 Task: Convert a batch of video files from AVI to MOV format using VLC's batch conversion tool.
Action: Mouse moved to (123, 122)
Screenshot: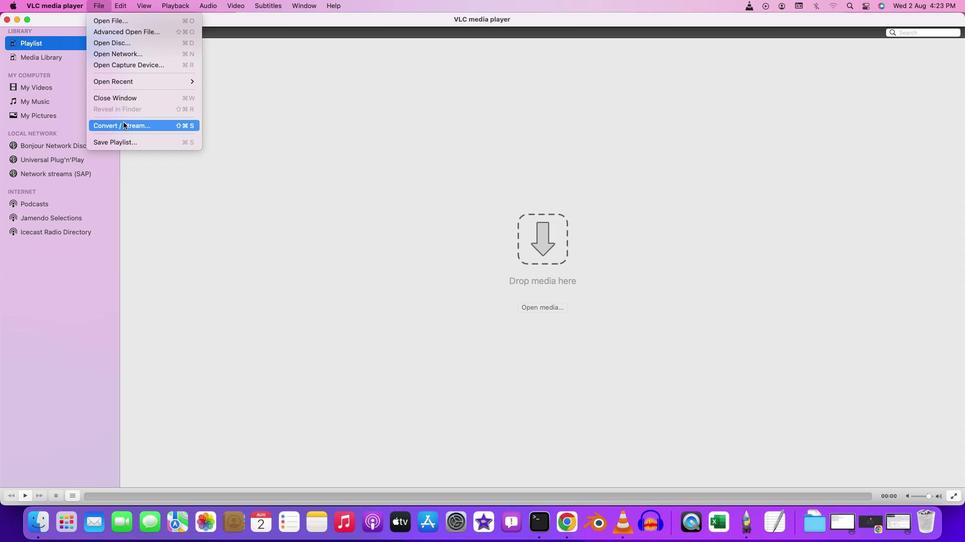 
Action: Mouse pressed left at (123, 122)
Screenshot: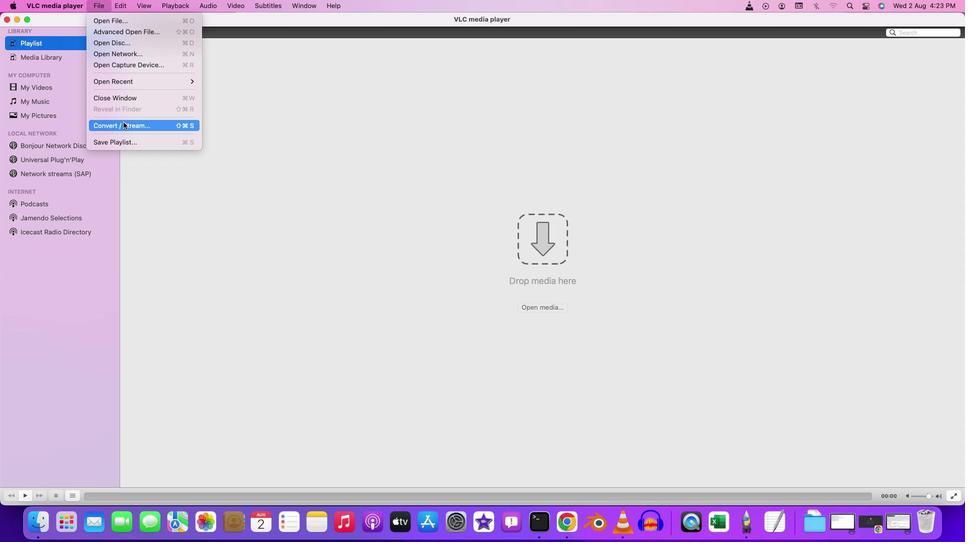 
Action: Mouse moved to (381, 342)
Screenshot: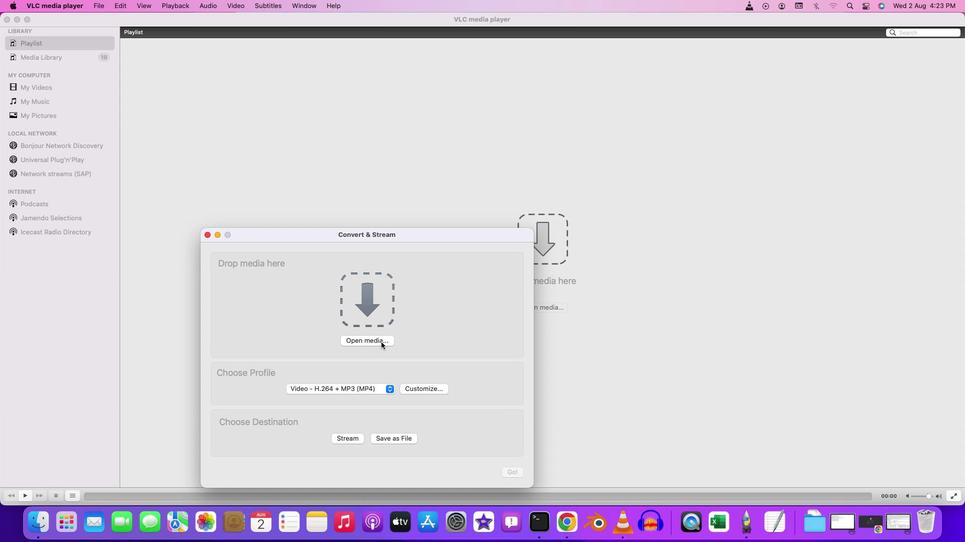 
Action: Mouse pressed left at (381, 342)
Screenshot: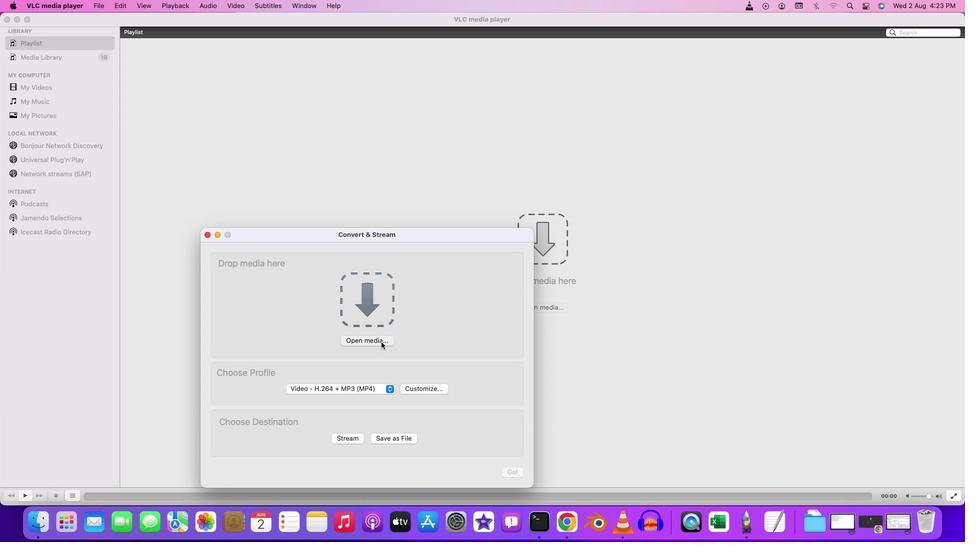 
Action: Mouse moved to (201, 326)
Screenshot: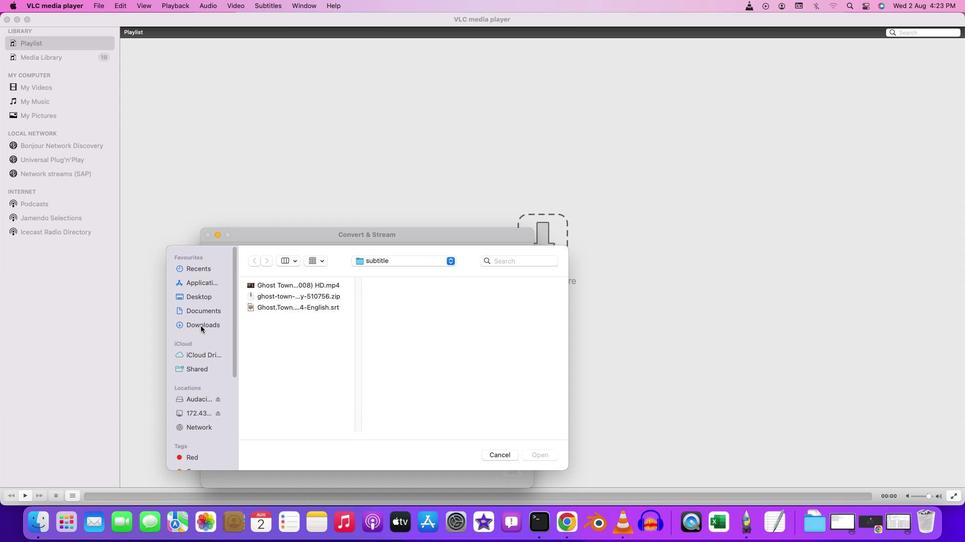 
Action: Mouse pressed left at (201, 326)
Screenshot: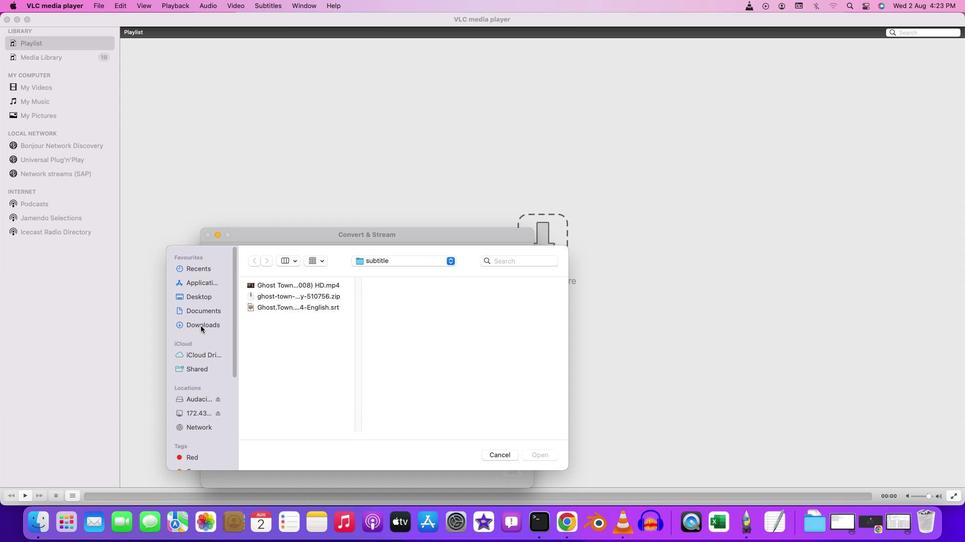 
Action: Mouse moved to (203, 298)
Screenshot: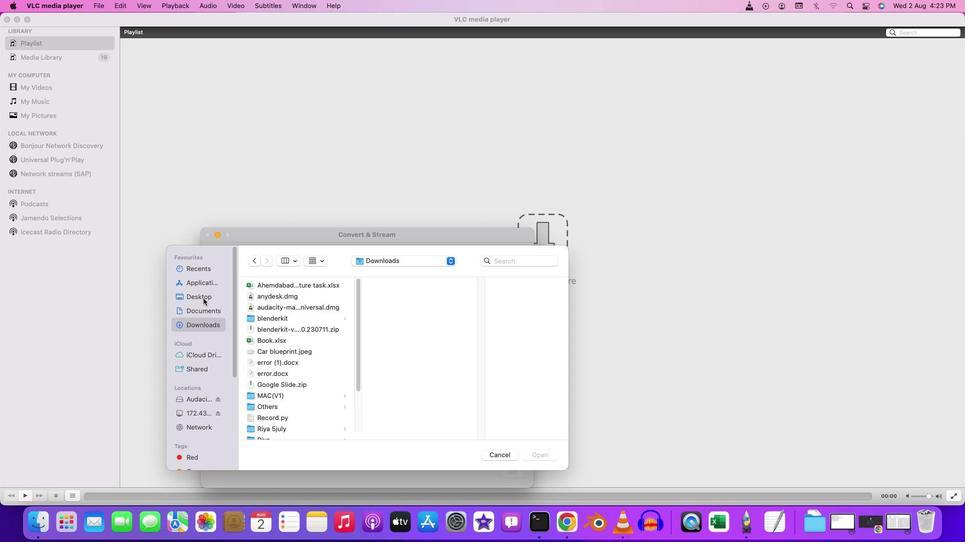 
Action: Mouse pressed left at (203, 298)
Screenshot: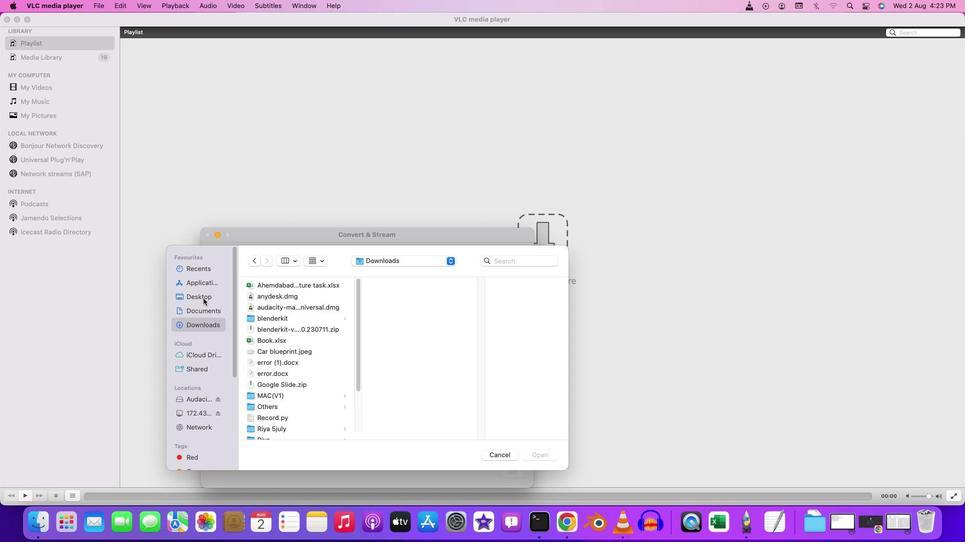 
Action: Mouse moved to (277, 325)
Screenshot: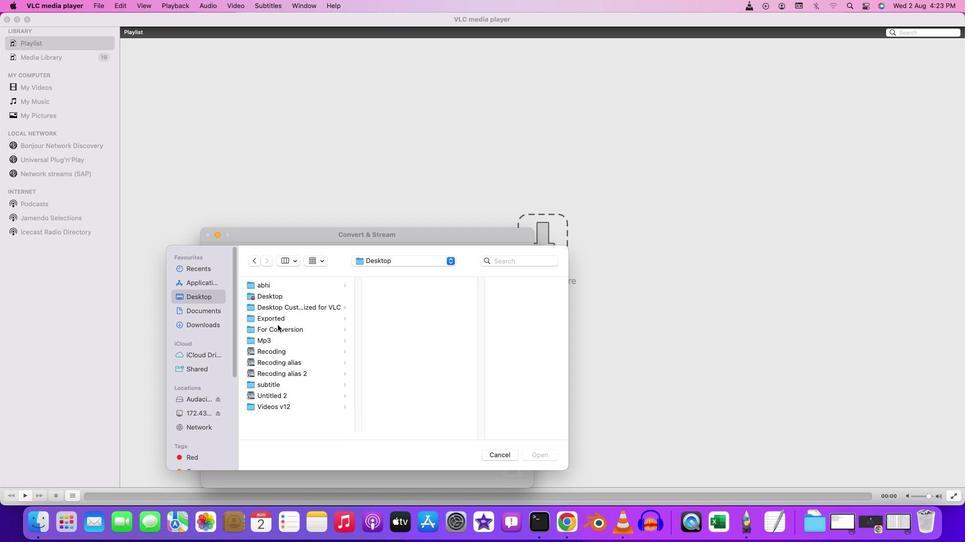 
Action: Mouse pressed left at (277, 325)
Screenshot: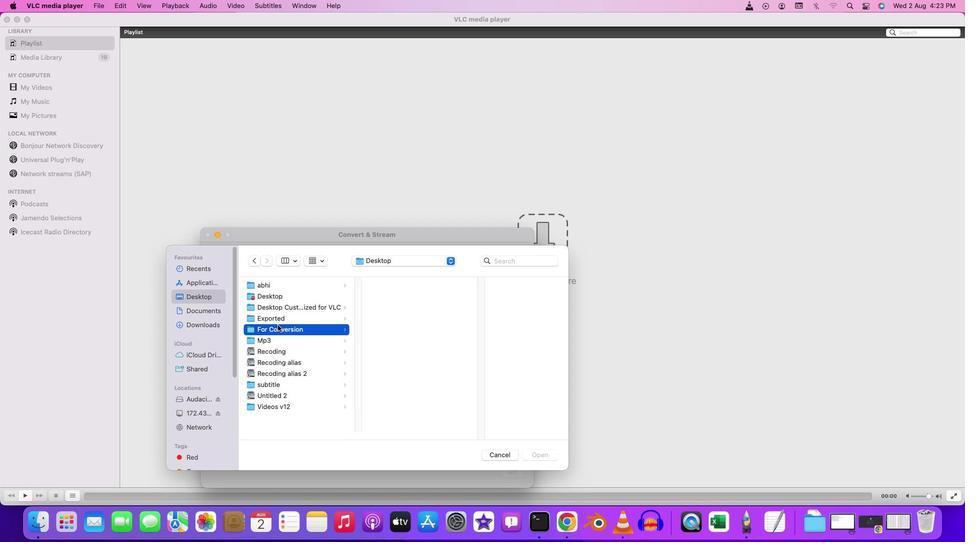 
Action: Mouse moved to (280, 331)
Screenshot: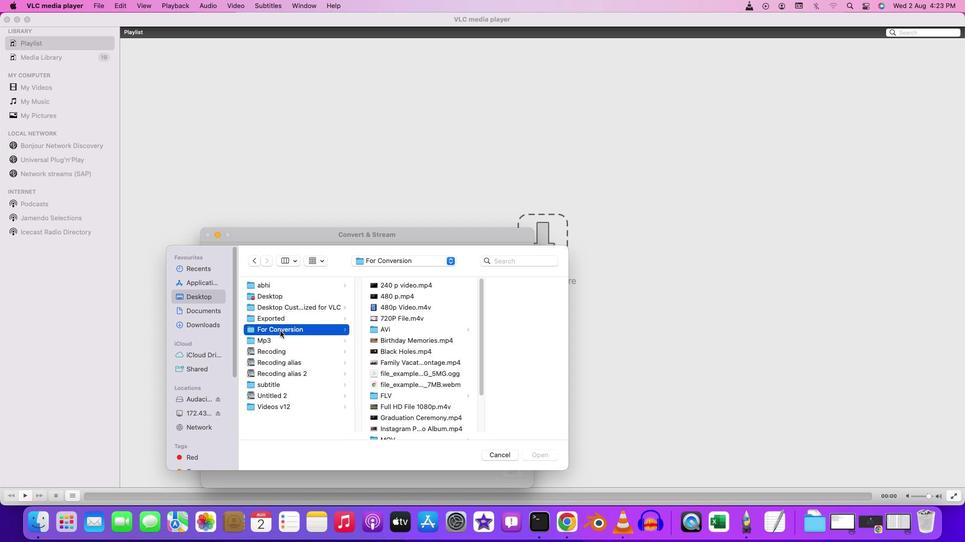
Action: Mouse pressed left at (280, 331)
Screenshot: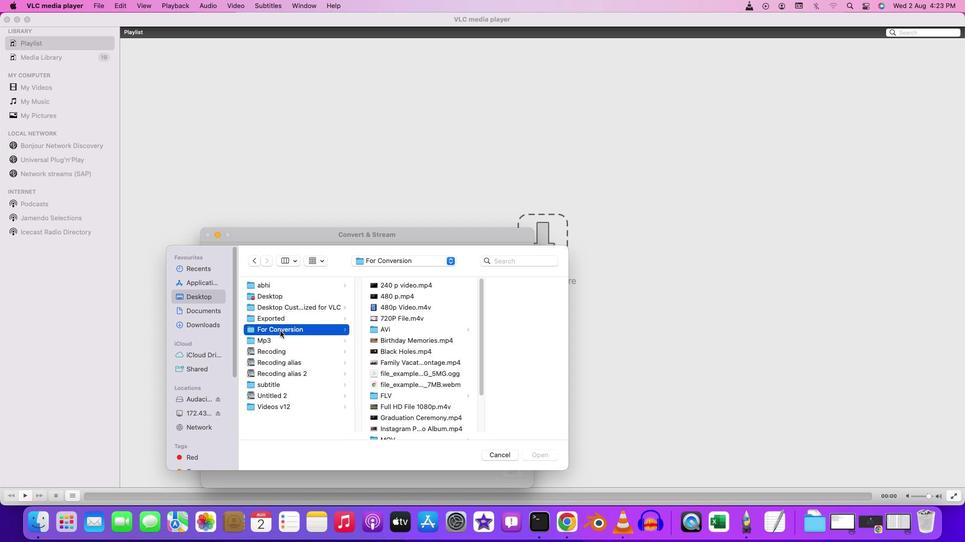 
Action: Mouse pressed left at (280, 331)
Screenshot: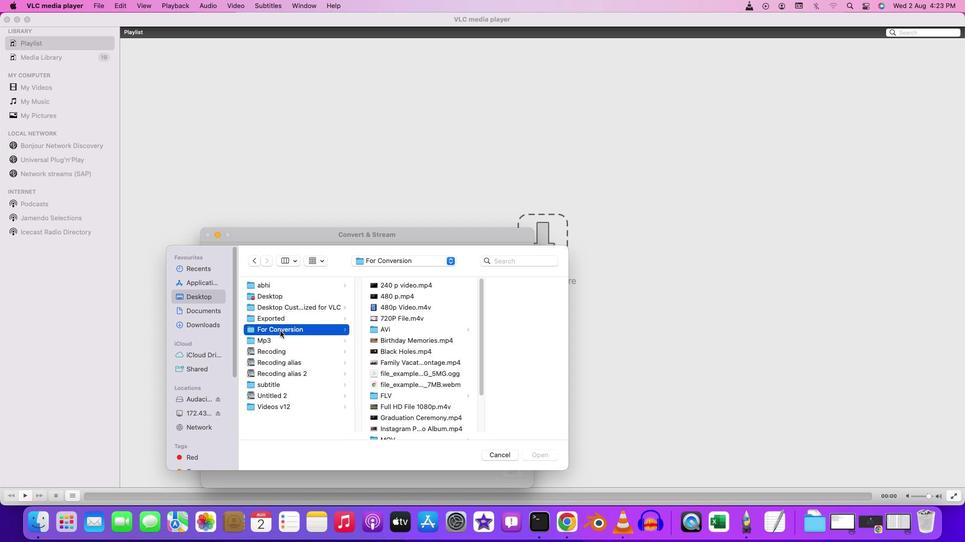 
Action: Mouse moved to (311, 330)
Screenshot: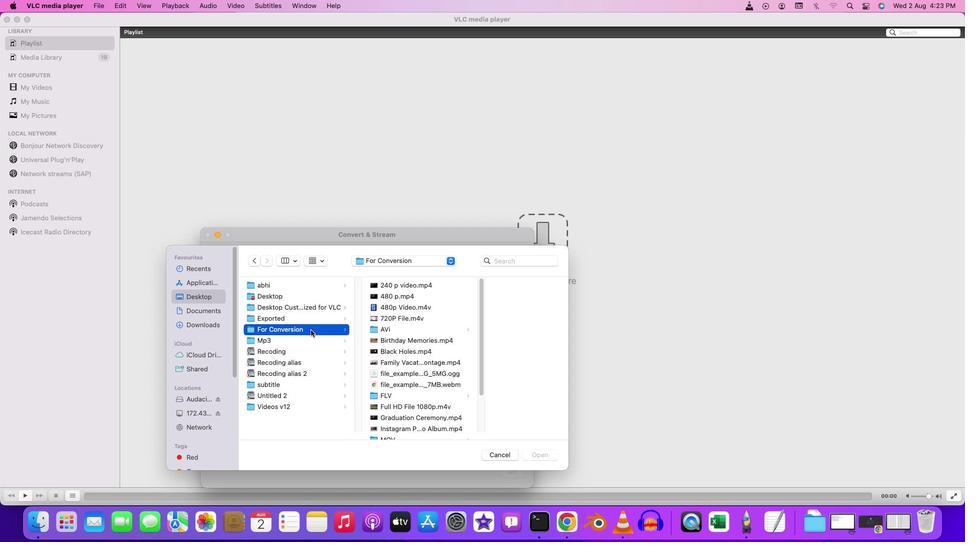 
Action: Mouse pressed left at (311, 330)
Screenshot: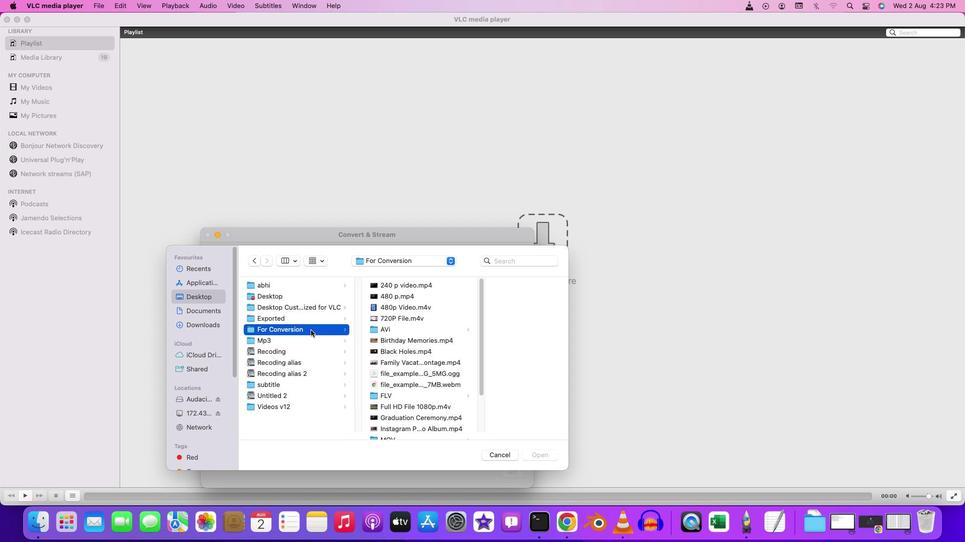
Action: Mouse pressed left at (311, 330)
Screenshot: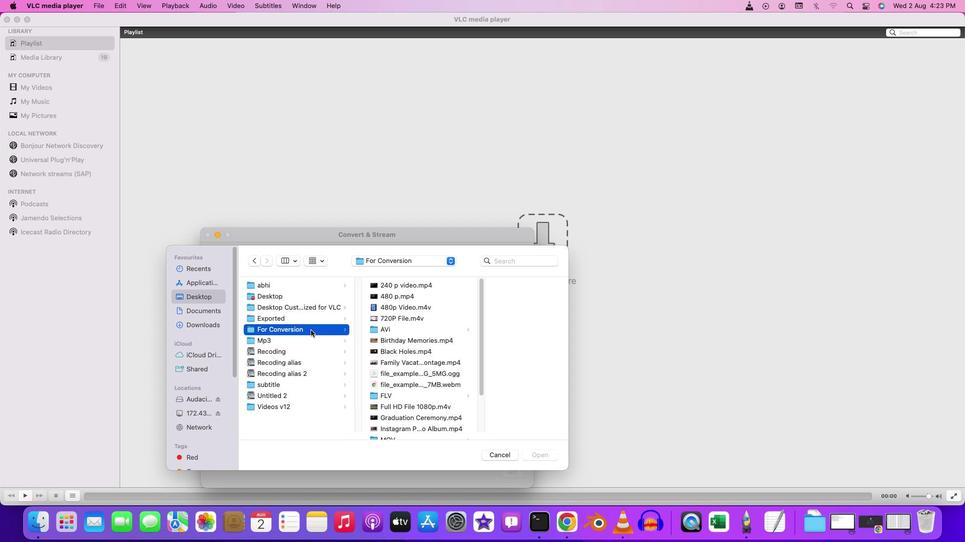 
Action: Mouse moved to (389, 330)
Screenshot: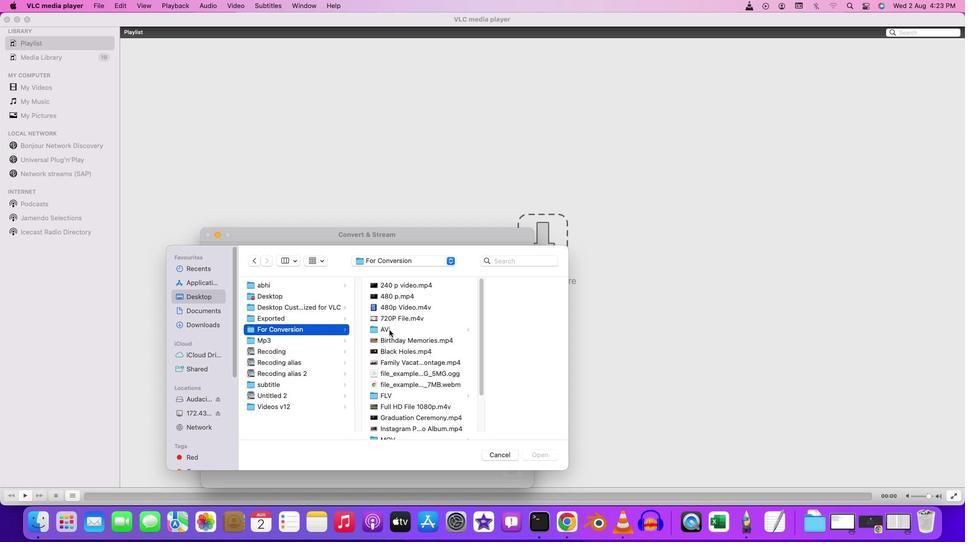 
Action: Mouse pressed left at (389, 330)
Screenshot: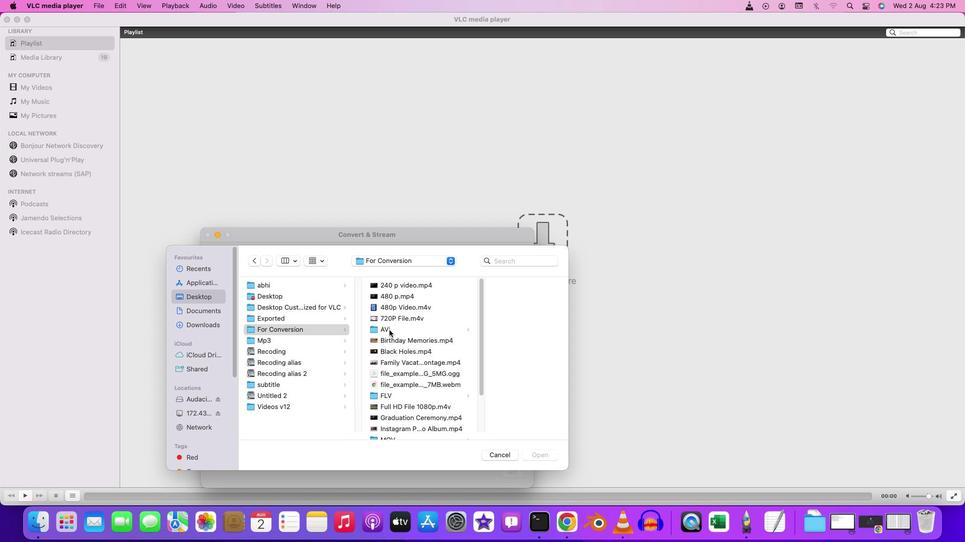 
Action: Mouse pressed left at (389, 330)
Screenshot: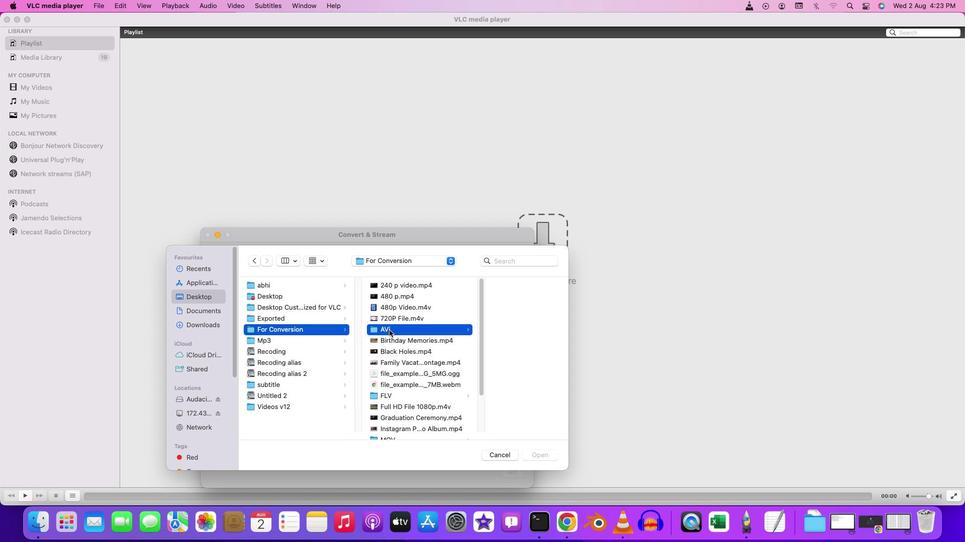 
Action: Mouse moved to (505, 286)
Screenshot: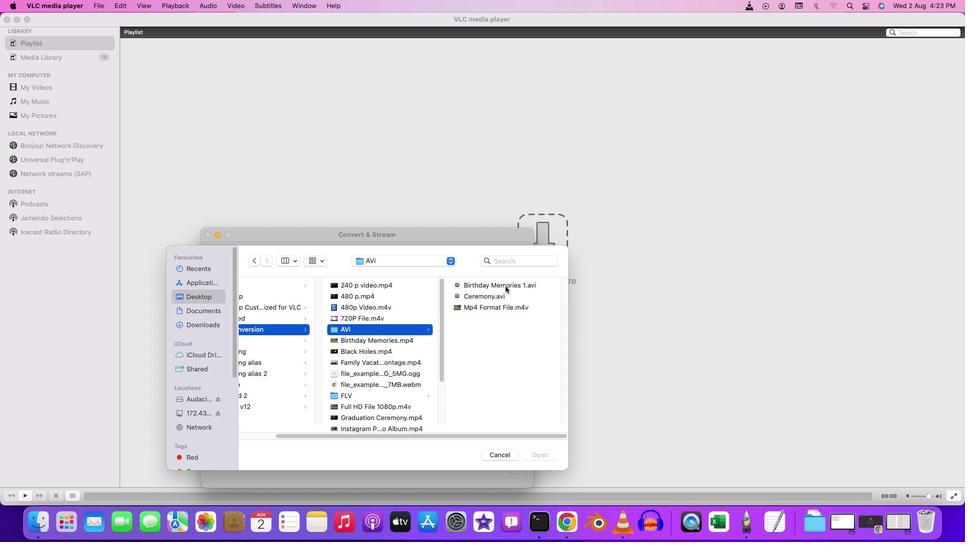
Action: Mouse pressed left at (505, 286)
Screenshot: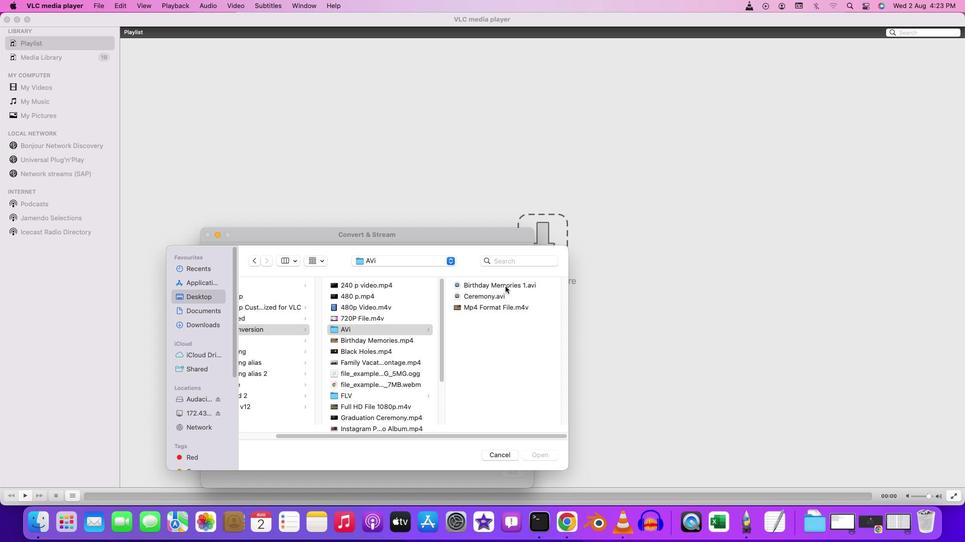 
Action: Mouse pressed left at (505, 286)
Screenshot: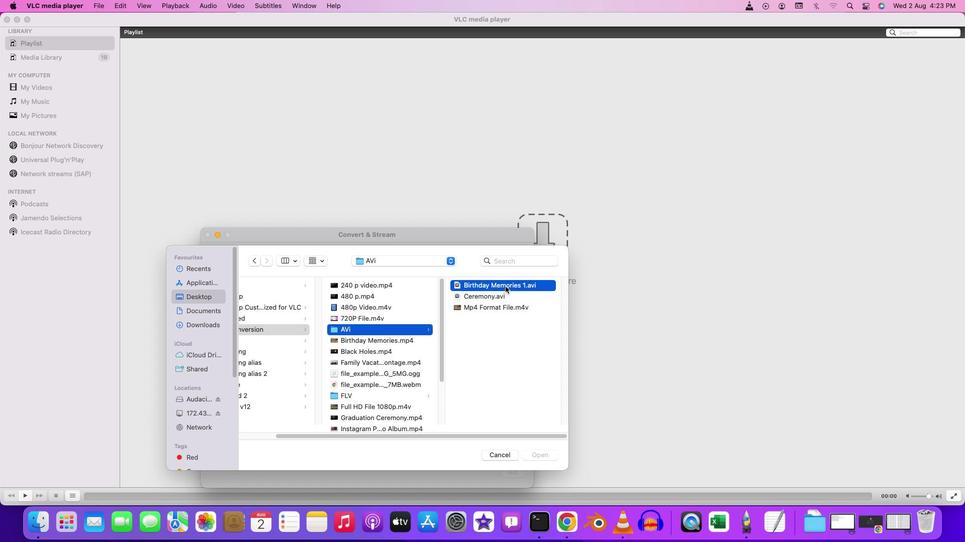
Action: Mouse moved to (392, 386)
Screenshot: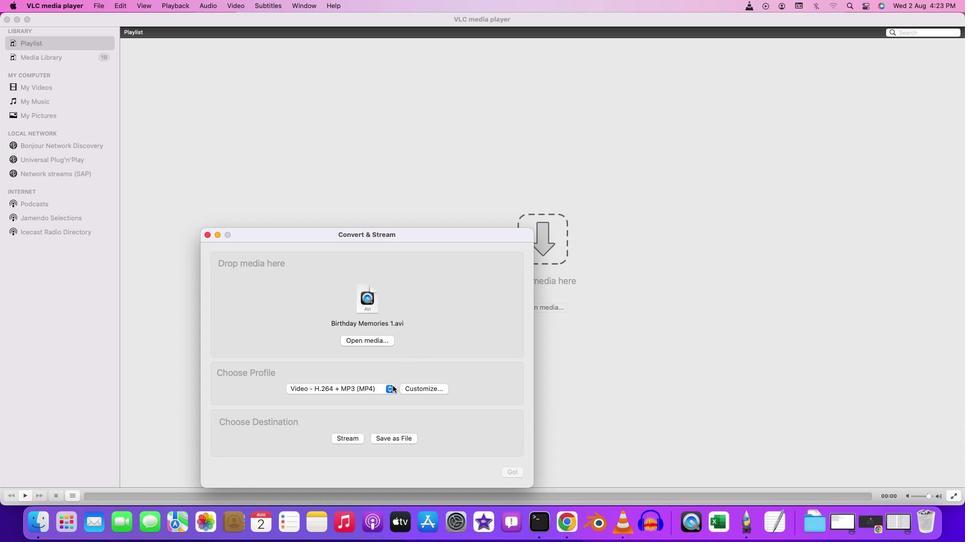 
Action: Mouse pressed left at (392, 386)
Screenshot: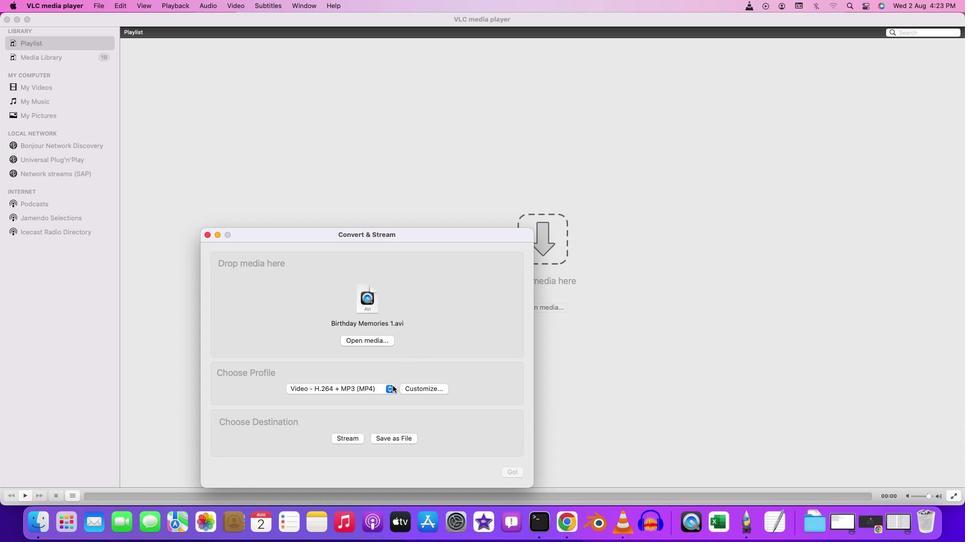 
Action: Mouse moved to (376, 390)
Screenshot: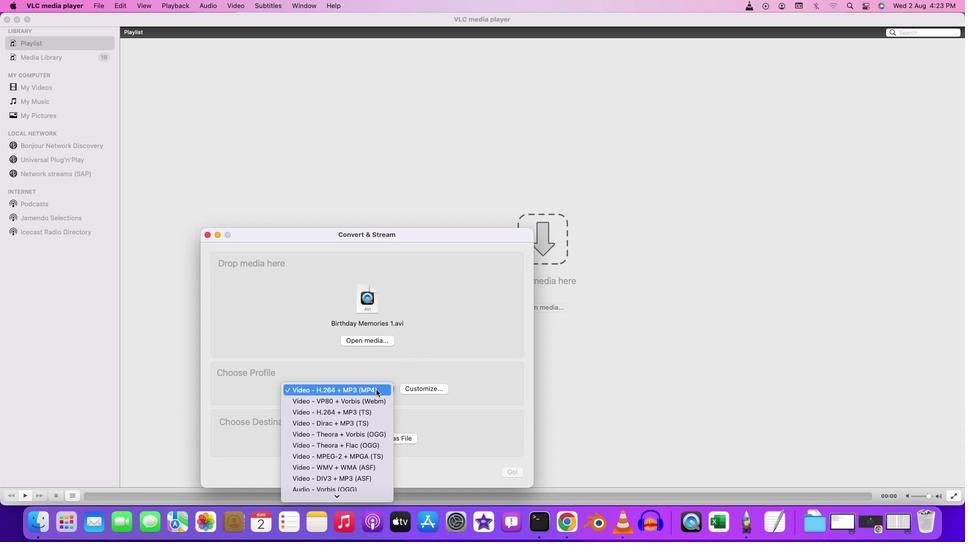 
Action: Mouse pressed left at (376, 390)
Screenshot: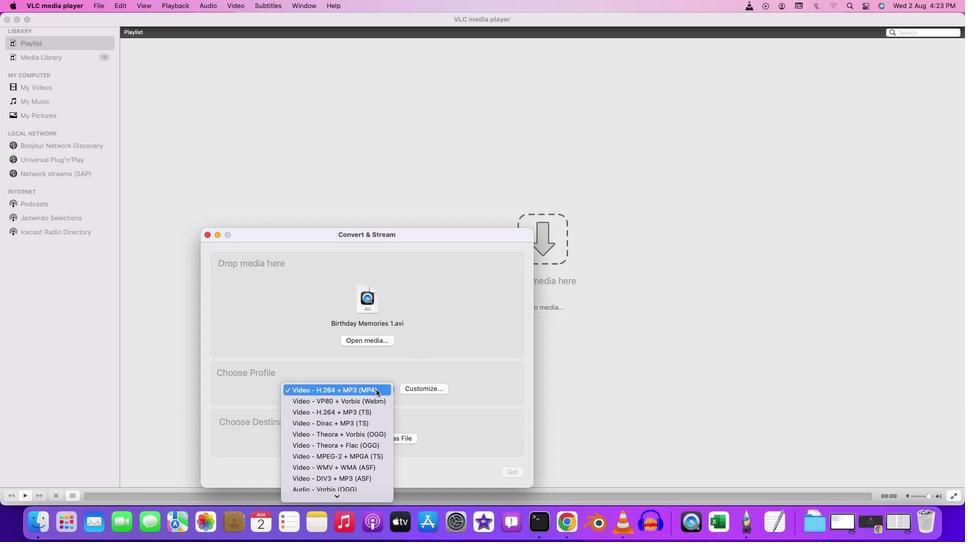 
Action: Mouse moved to (420, 389)
Screenshot: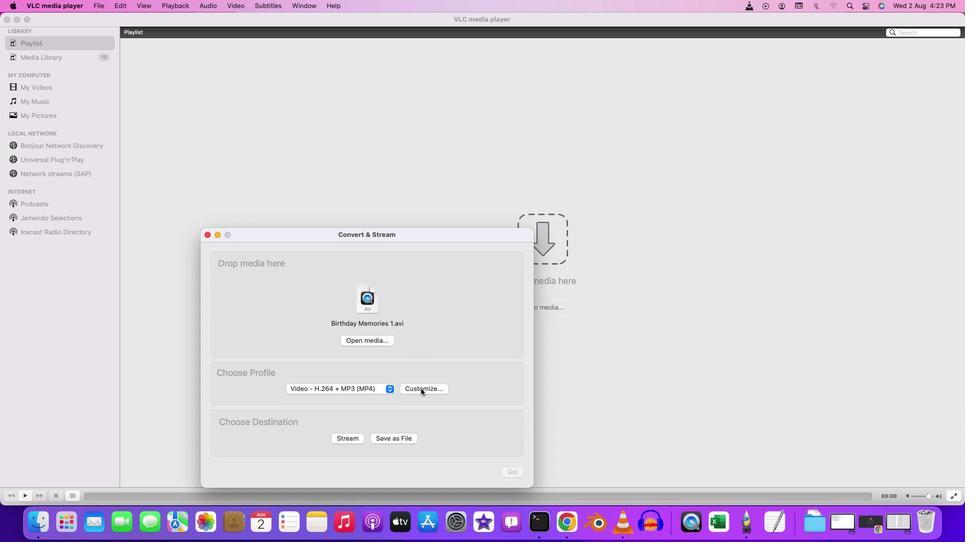 
Action: Mouse pressed left at (420, 389)
Screenshot: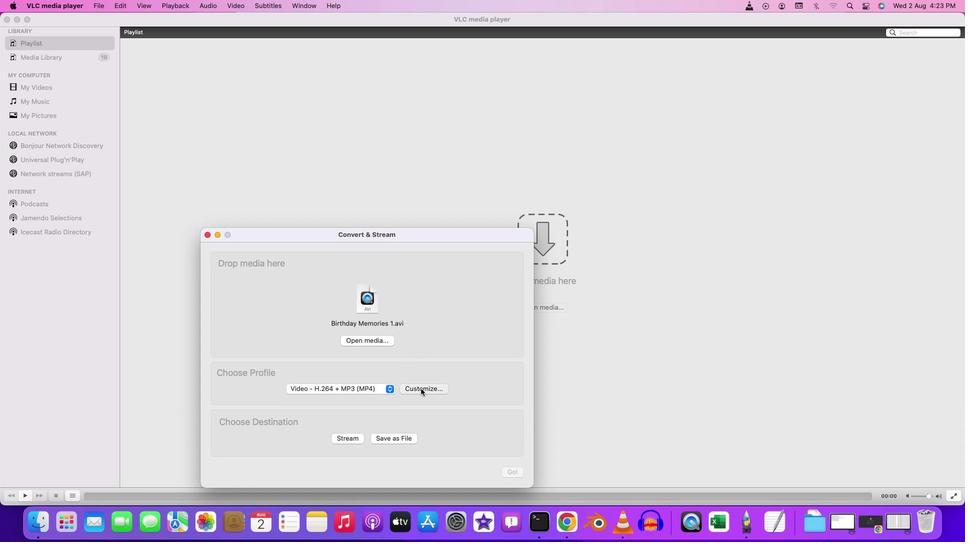 
Action: Mouse moved to (437, 298)
Screenshot: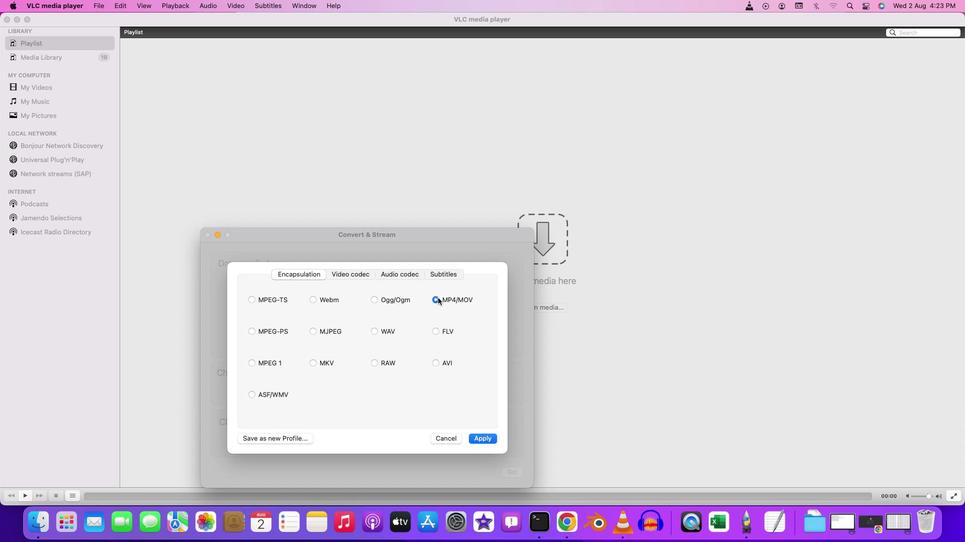 
Action: Mouse pressed left at (437, 298)
Screenshot: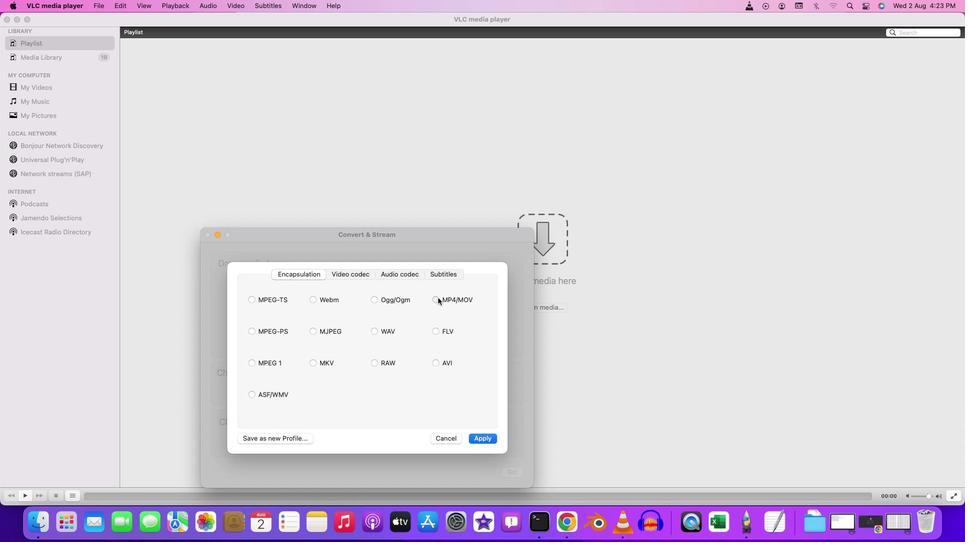 
Action: Mouse moved to (478, 436)
Screenshot: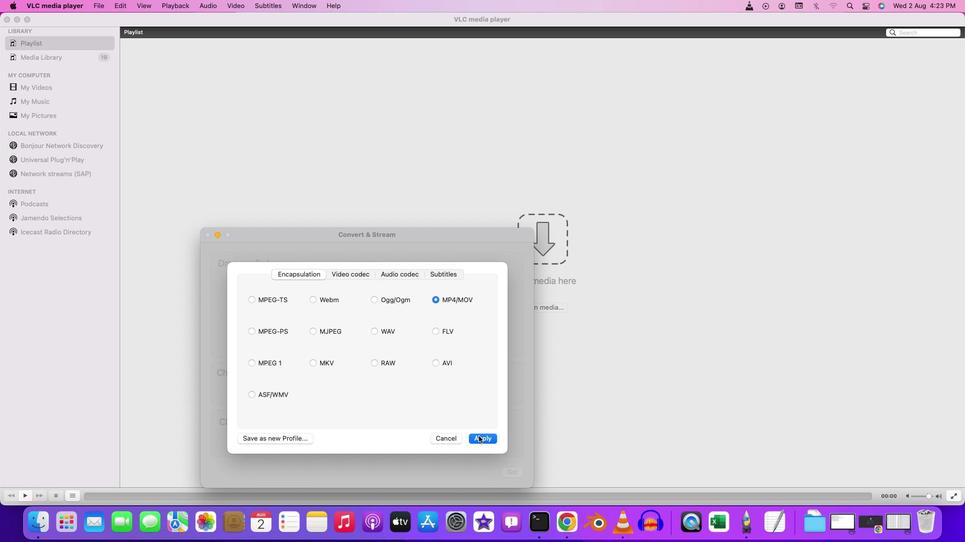 
Action: Mouse pressed left at (478, 436)
Screenshot: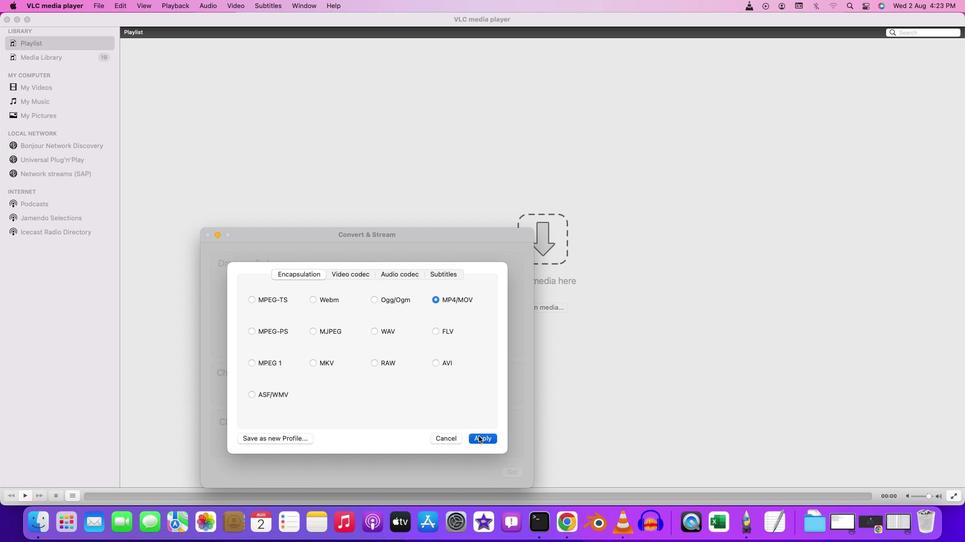
Action: Mouse moved to (398, 440)
Screenshot: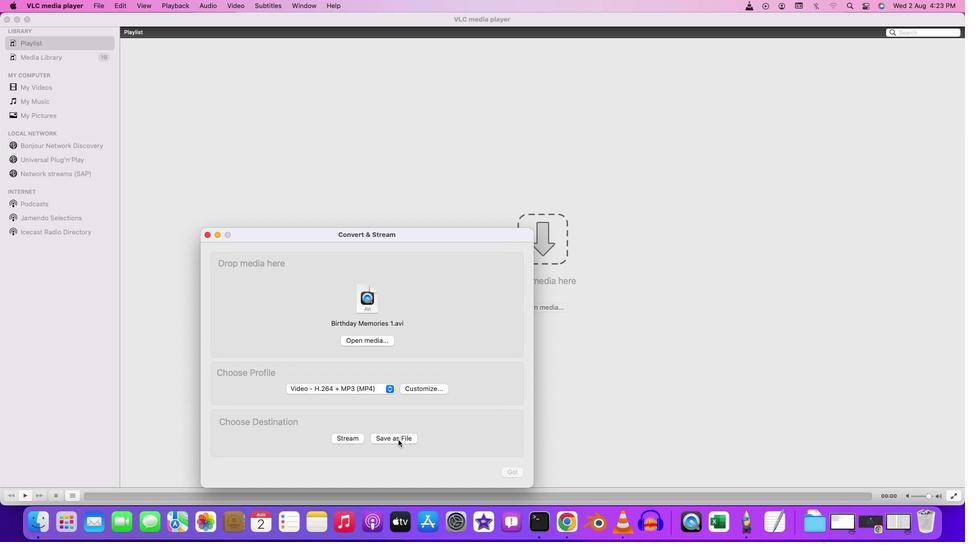 
Action: Mouse pressed left at (398, 440)
Screenshot: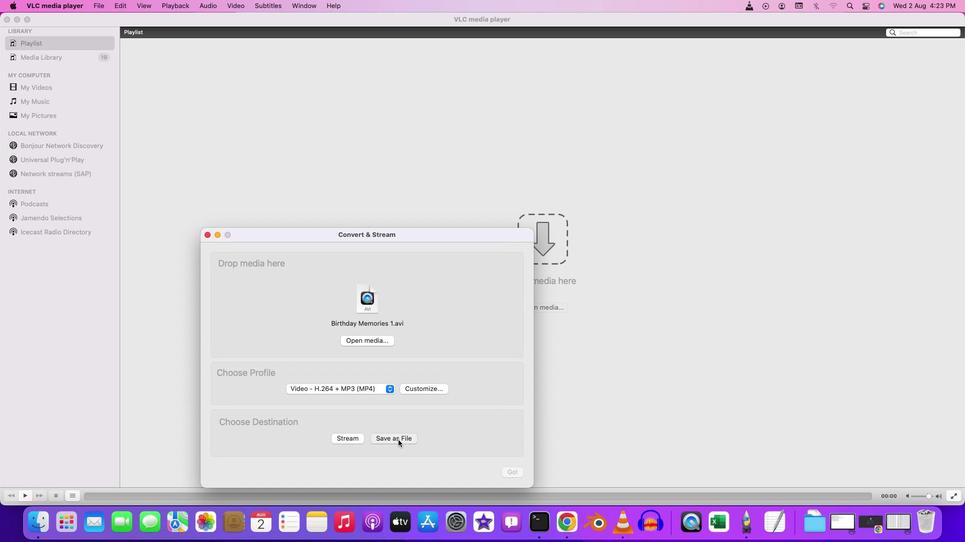 
Action: Mouse moved to (466, 441)
Screenshot: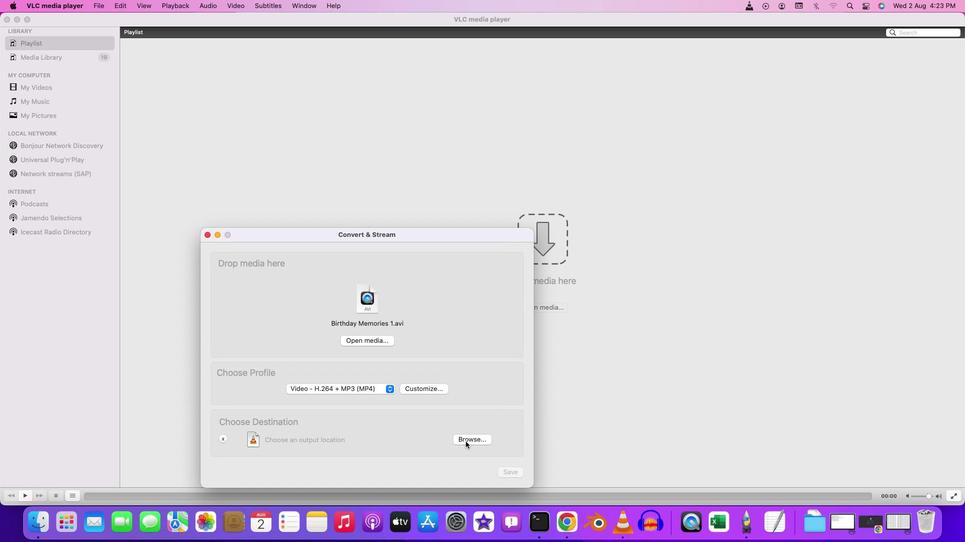 
Action: Mouse pressed left at (466, 441)
Screenshot: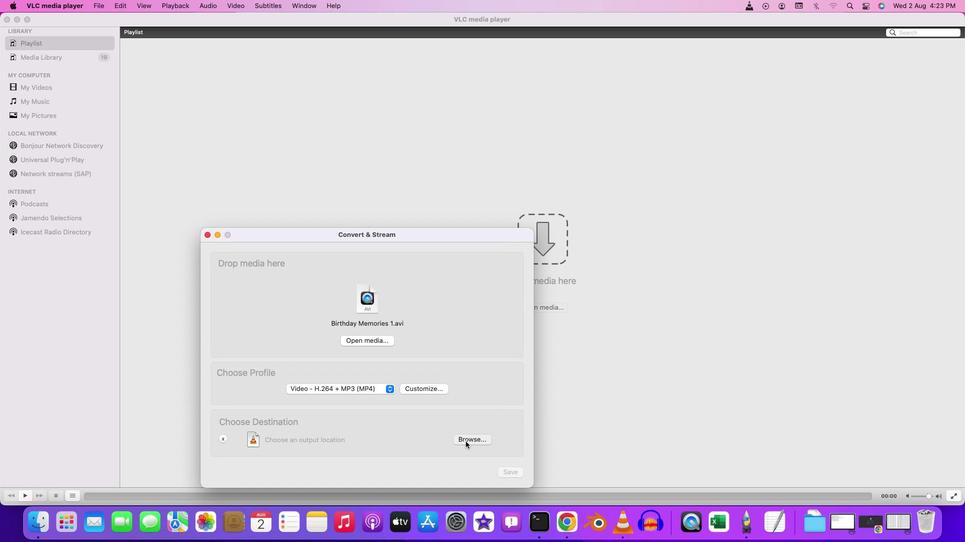 
Action: Mouse moved to (391, 337)
Screenshot: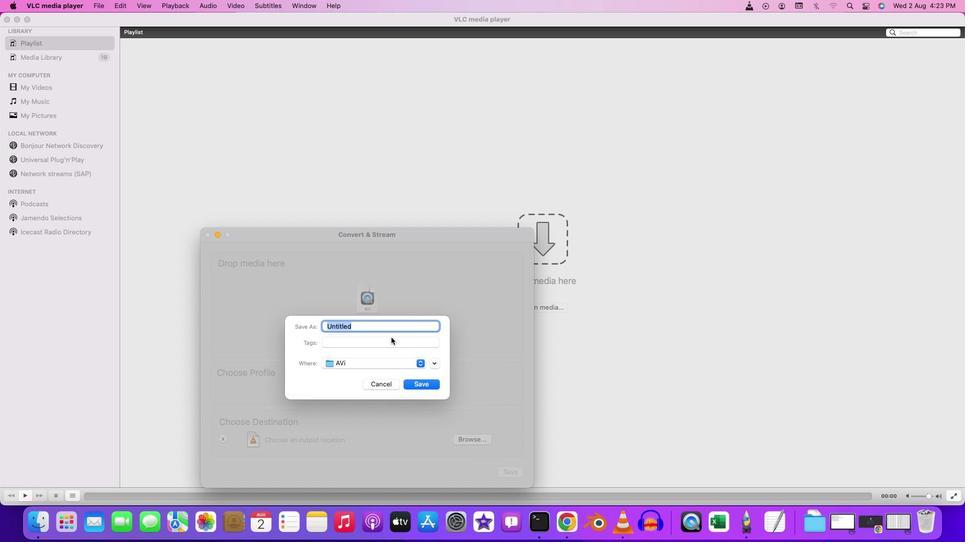 
Action: Key pressed Key.backspaceKey.shift'M''o''v'Key.spaceKey.shift'F''I''l''e'
Screenshot: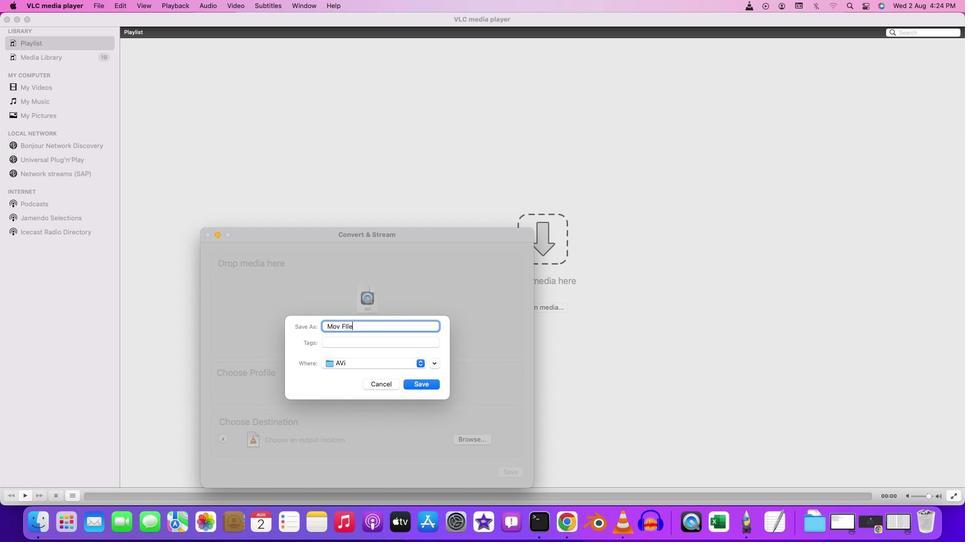 
Action: Mouse moved to (428, 385)
Screenshot: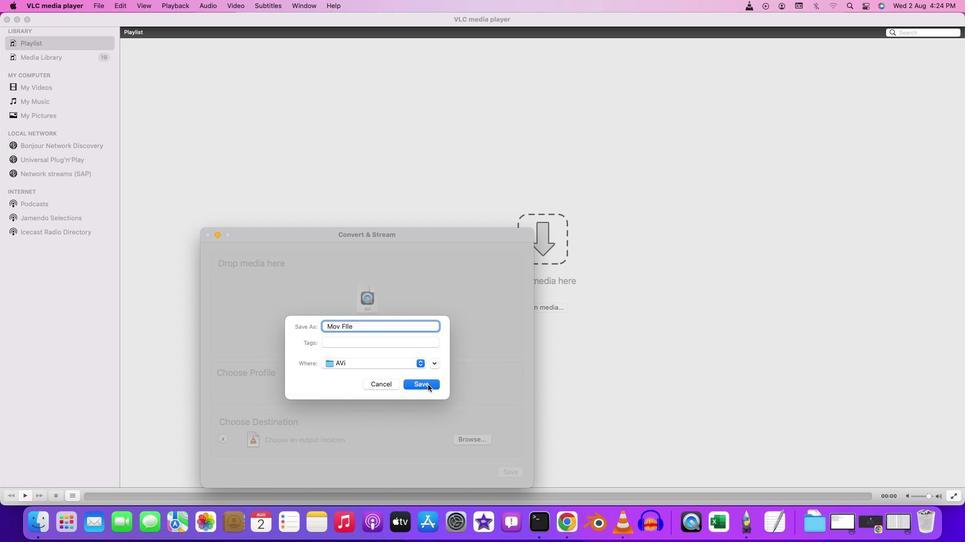 
Action: Mouse pressed left at (428, 385)
Screenshot: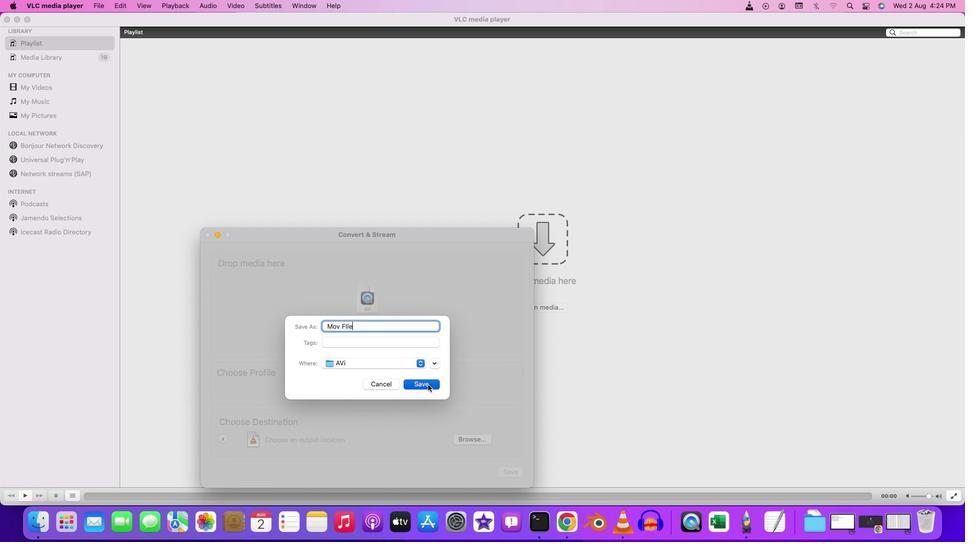 
Action: Mouse moved to (511, 471)
Screenshot: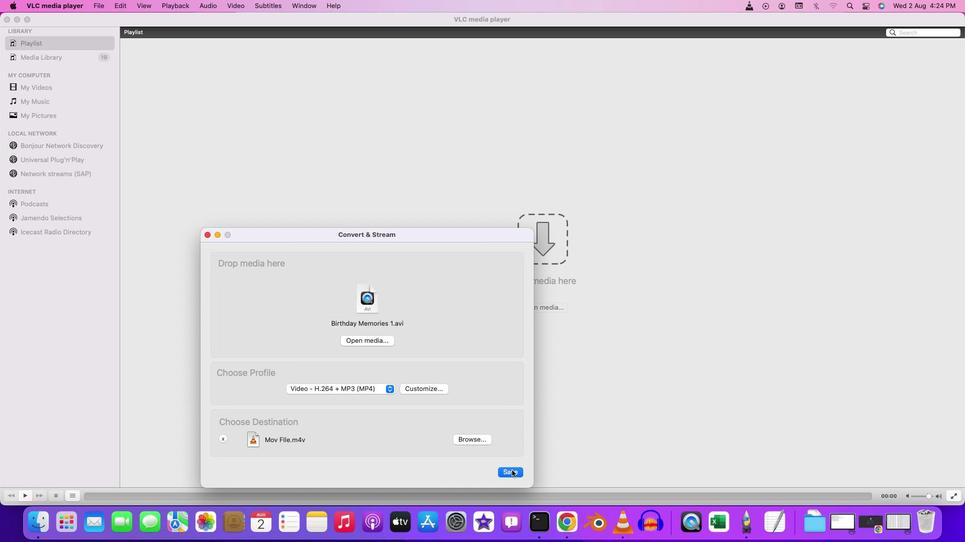 
Action: Mouse pressed left at (511, 471)
Screenshot: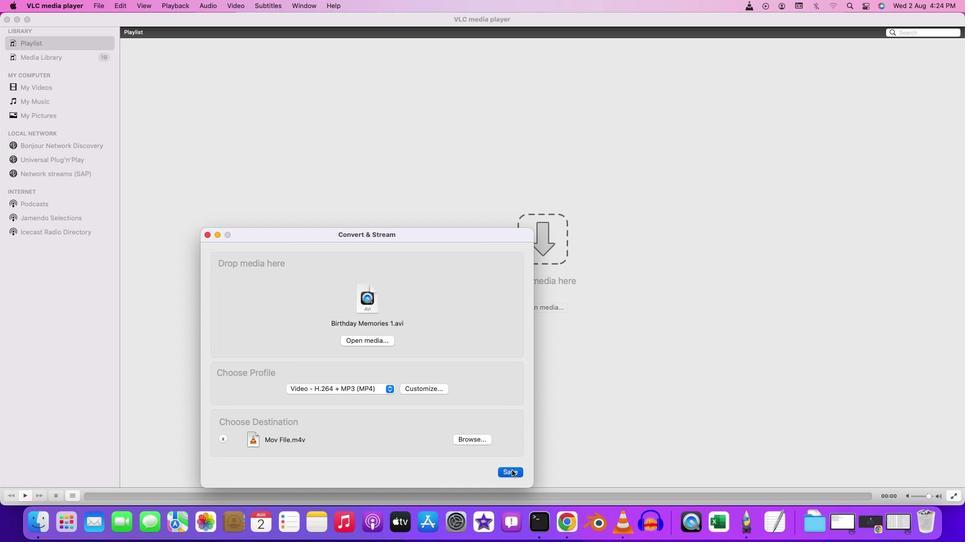 
Action: Mouse moved to (441, 285)
Screenshot: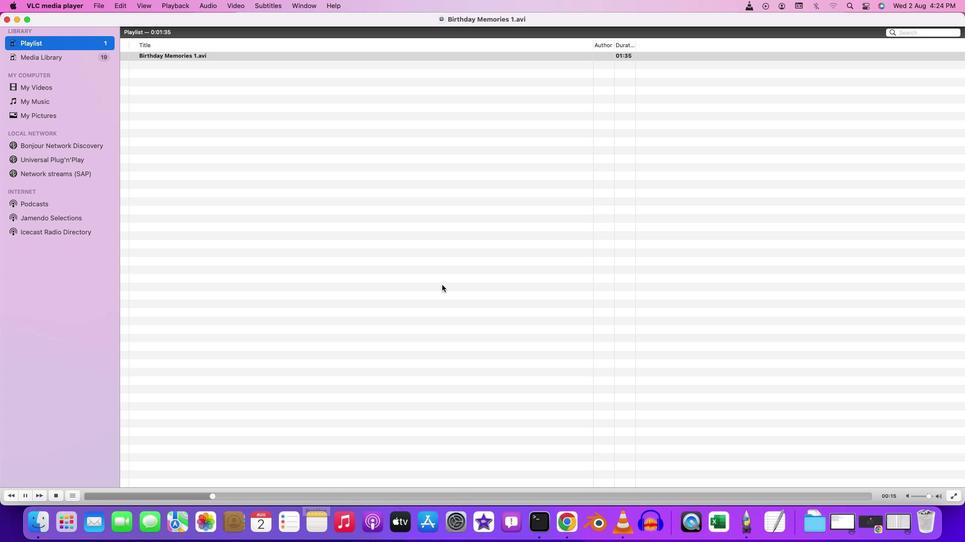 
